 Task: Enable public transport information for Home in Summerton.
Action: Mouse moved to (530, 153)
Screenshot: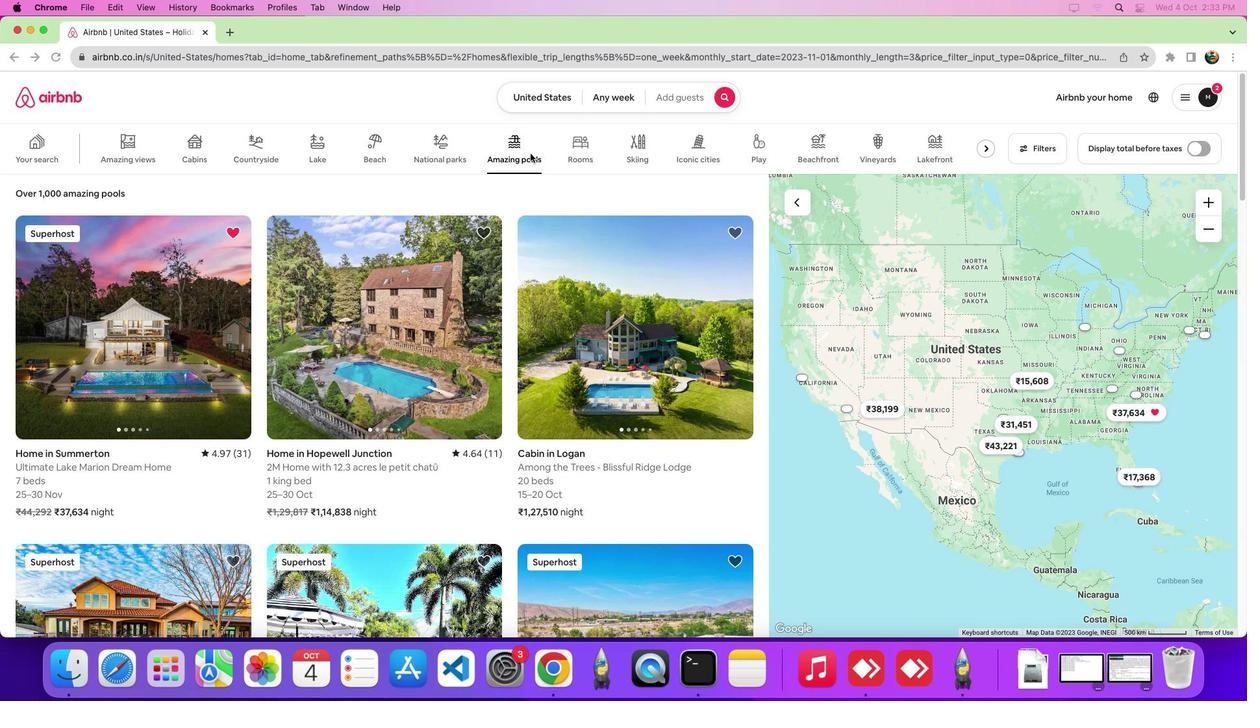 
Action: Mouse pressed left at (530, 153)
Screenshot: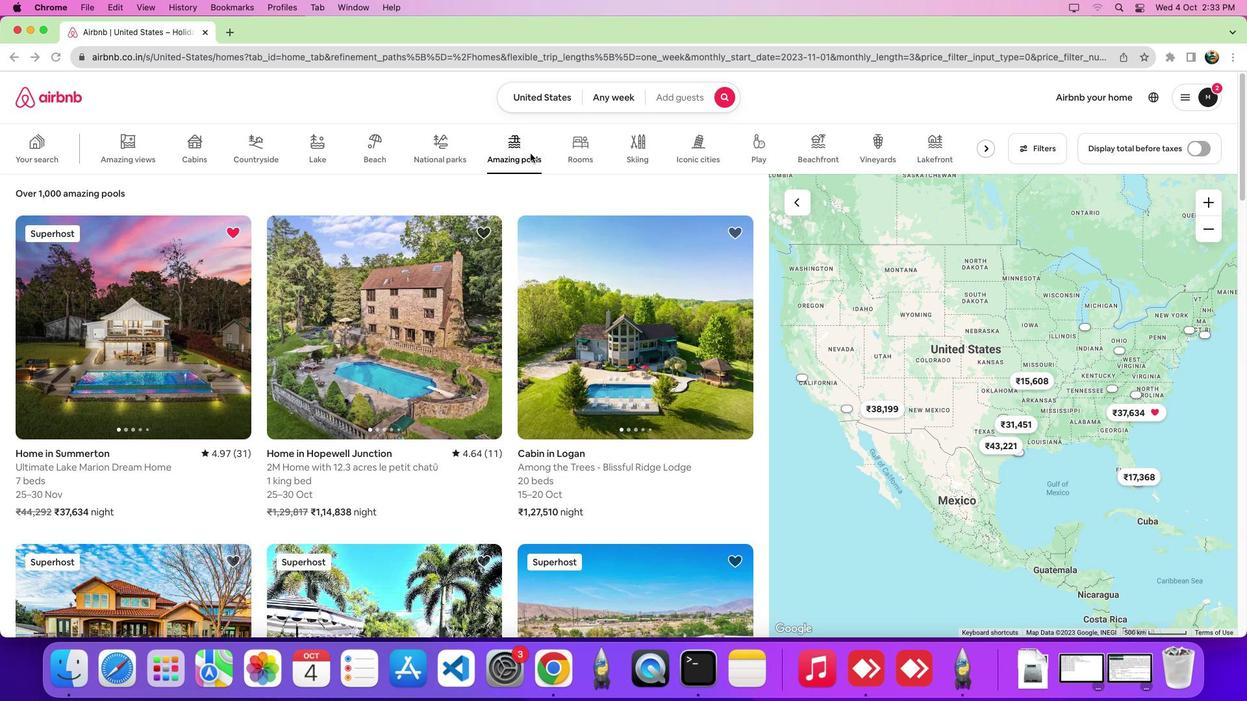
Action: Mouse moved to (184, 335)
Screenshot: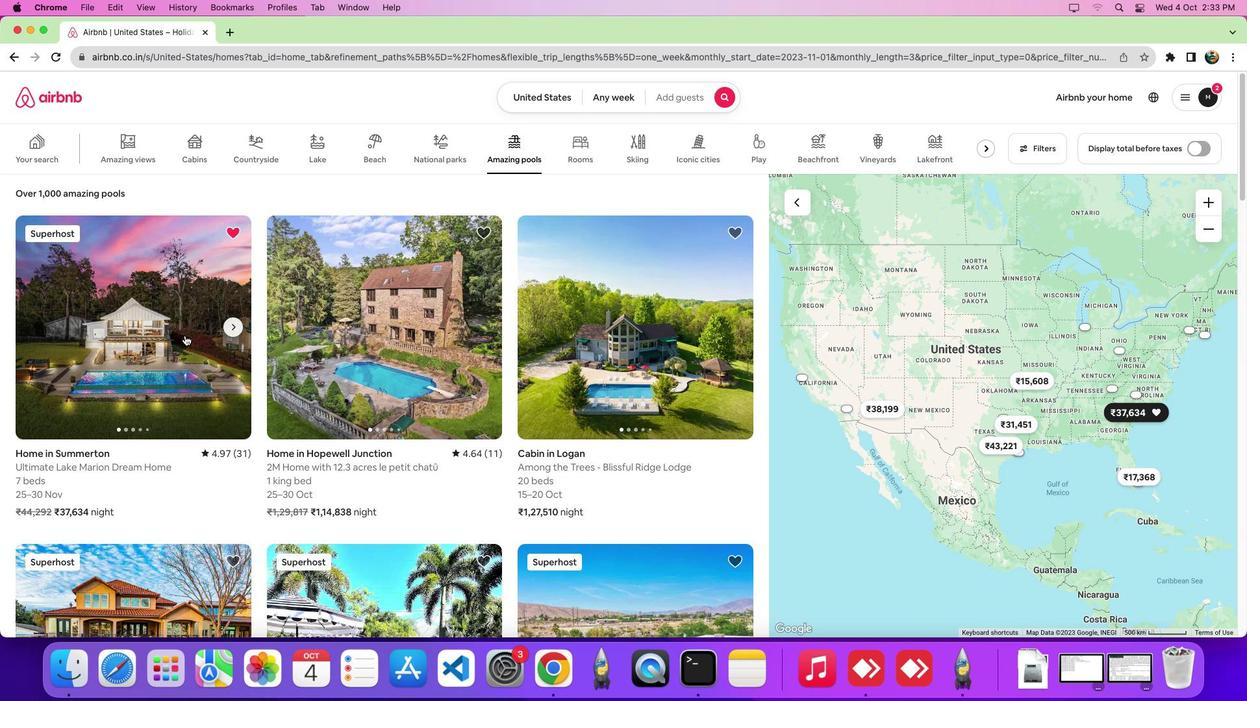 
Action: Mouse pressed left at (184, 335)
Screenshot: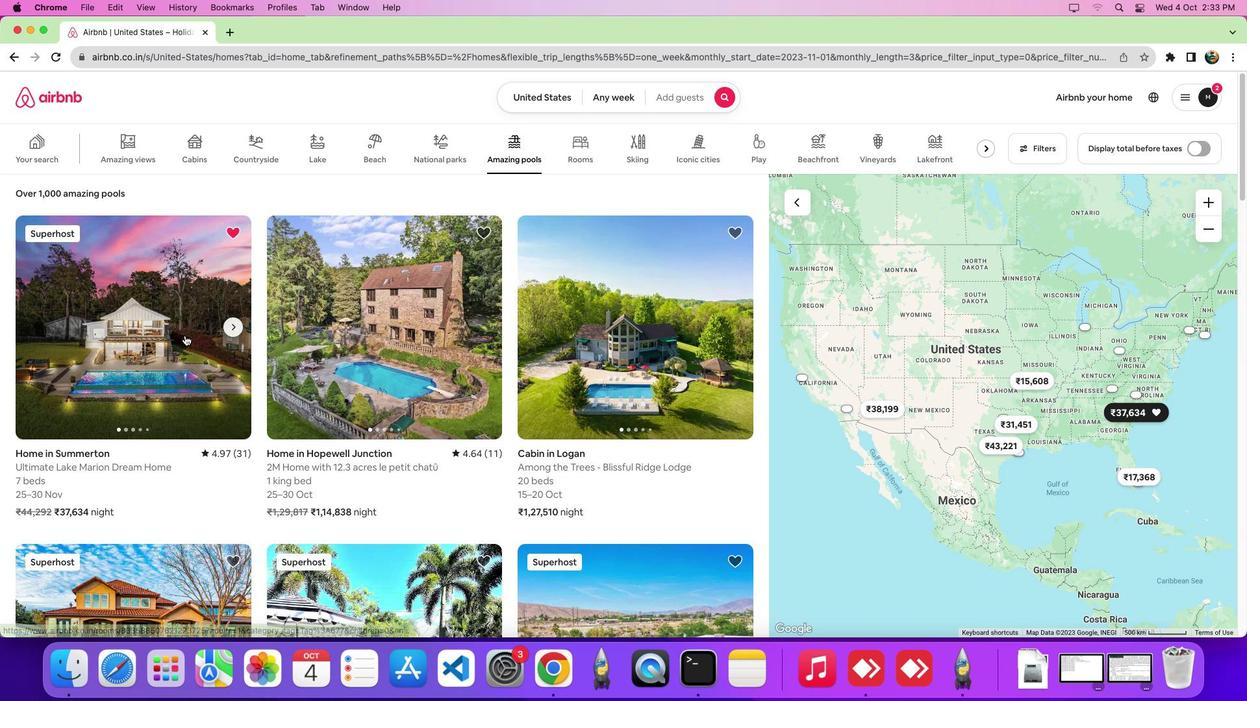 
Action: Mouse moved to (642, 347)
Screenshot: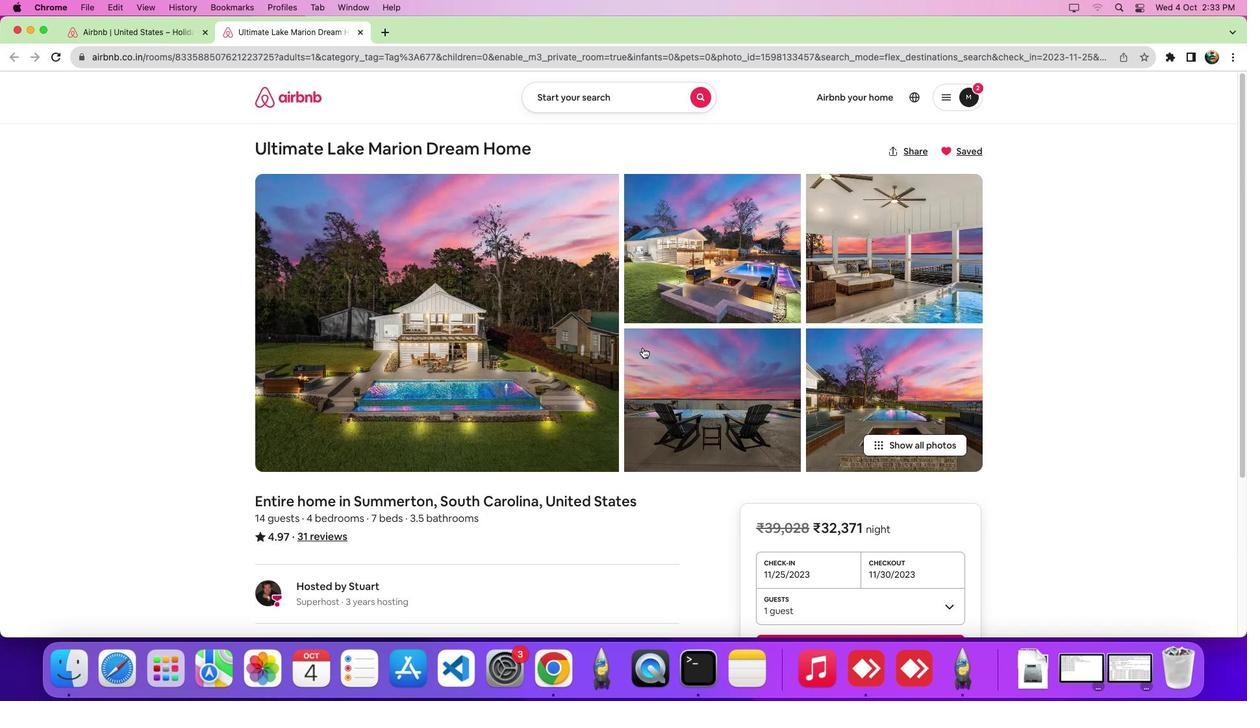 
Action: Mouse scrolled (642, 347) with delta (0, 0)
Screenshot: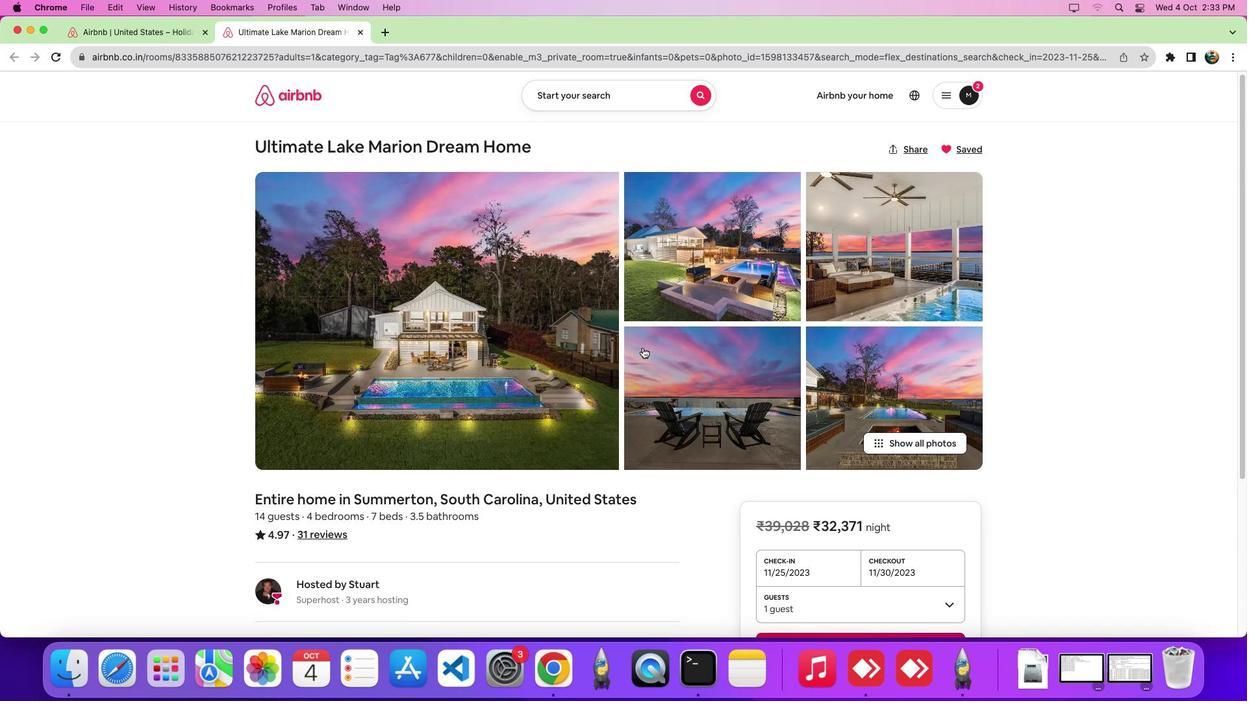 
Action: Mouse scrolled (642, 347) with delta (0, 0)
Screenshot: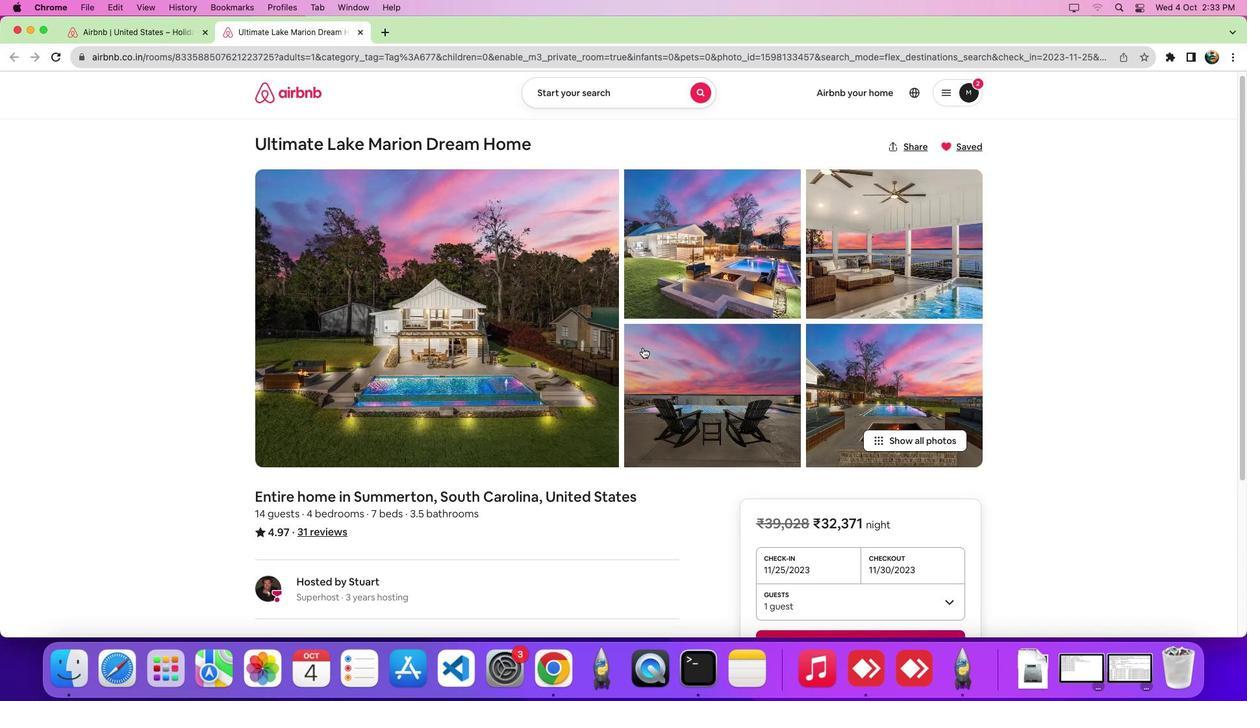 
Action: Mouse scrolled (642, 347) with delta (0, -2)
Screenshot: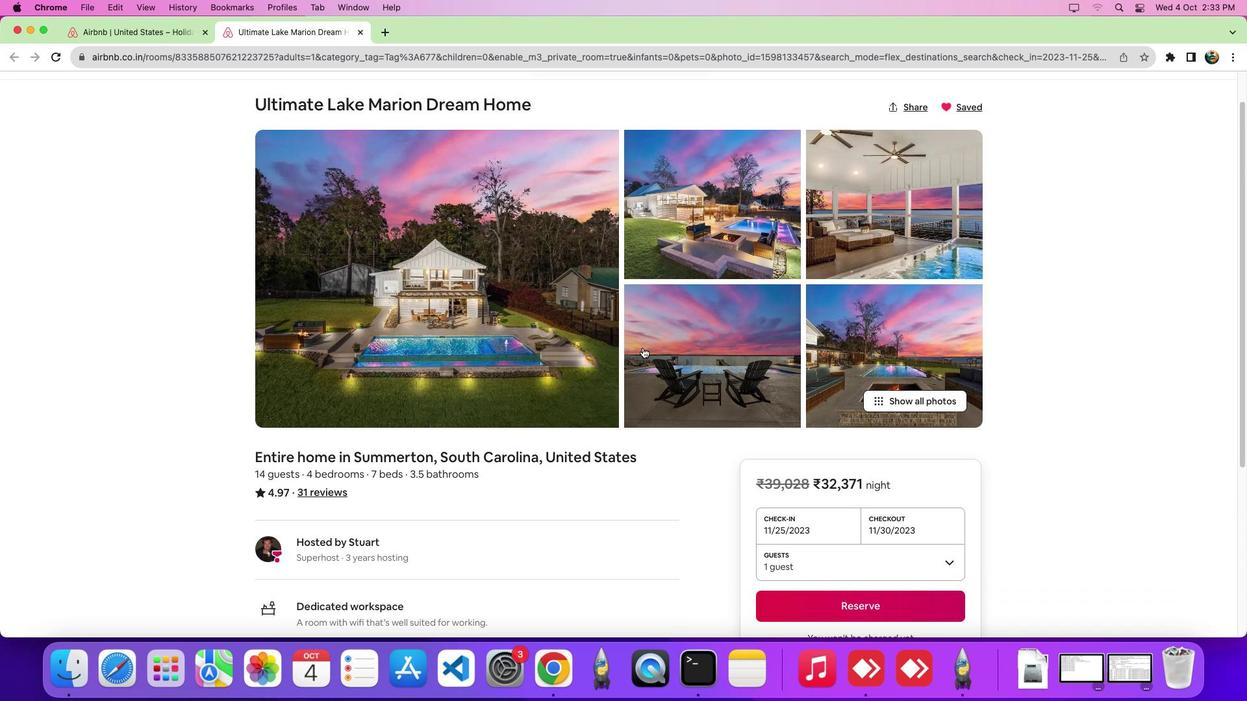 
Action: Mouse moved to (670, 309)
Screenshot: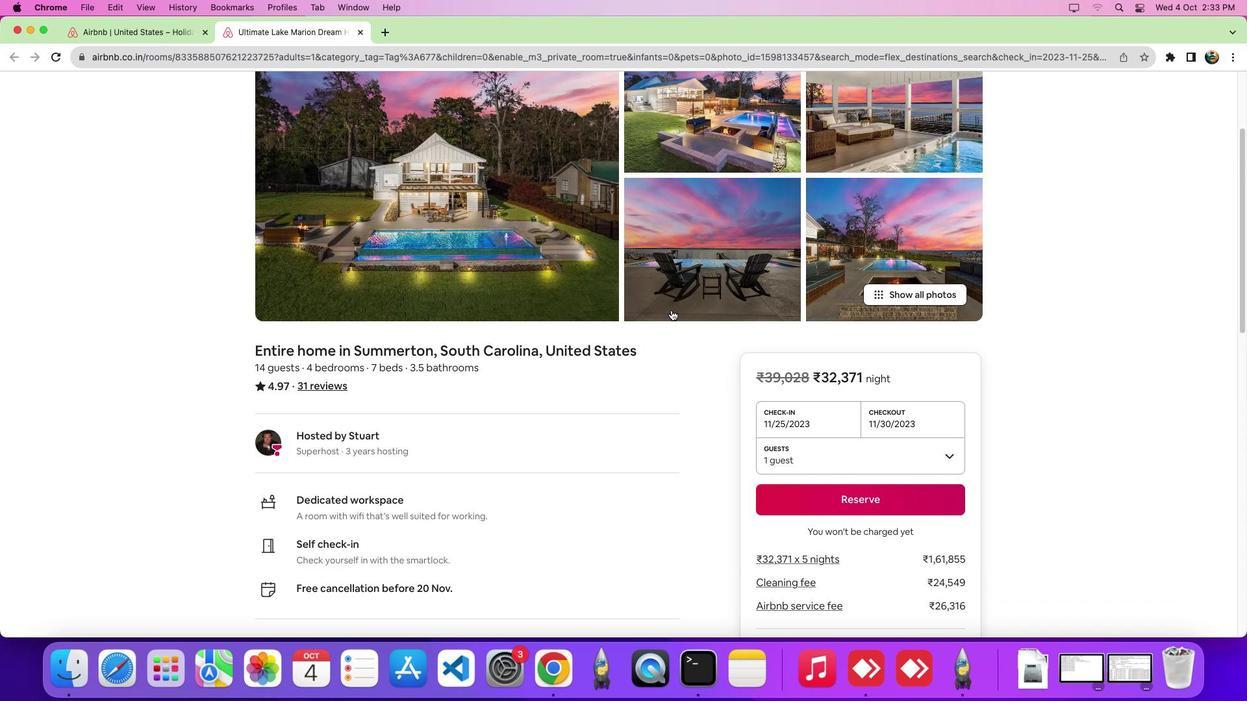 
Action: Mouse scrolled (670, 309) with delta (0, 0)
Screenshot: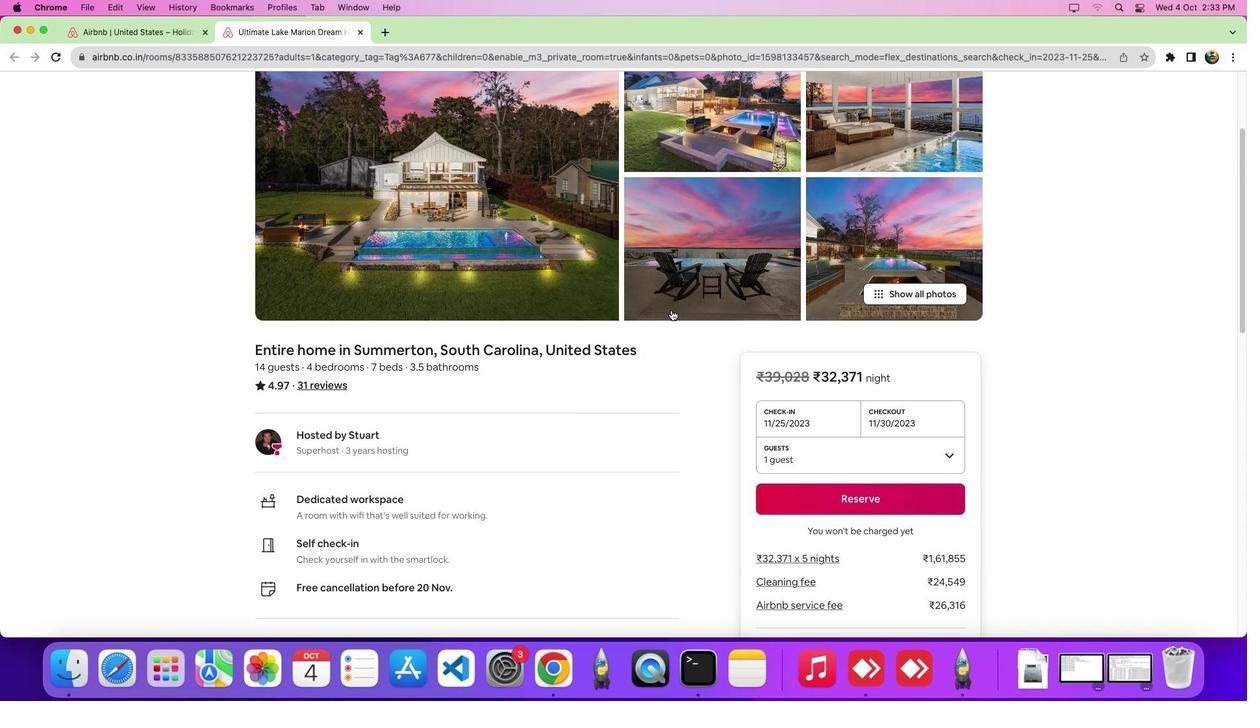 
Action: Mouse scrolled (670, 309) with delta (0, 0)
Screenshot: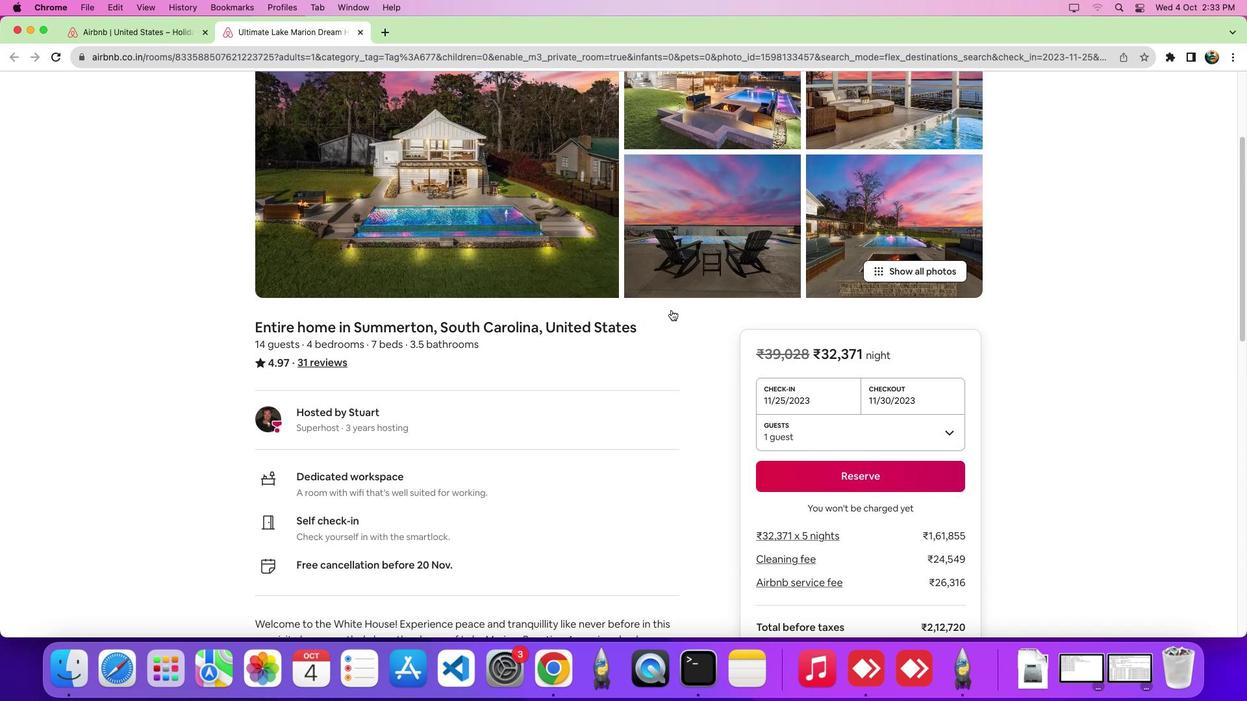 
Action: Mouse scrolled (670, 309) with delta (0, -5)
Screenshot: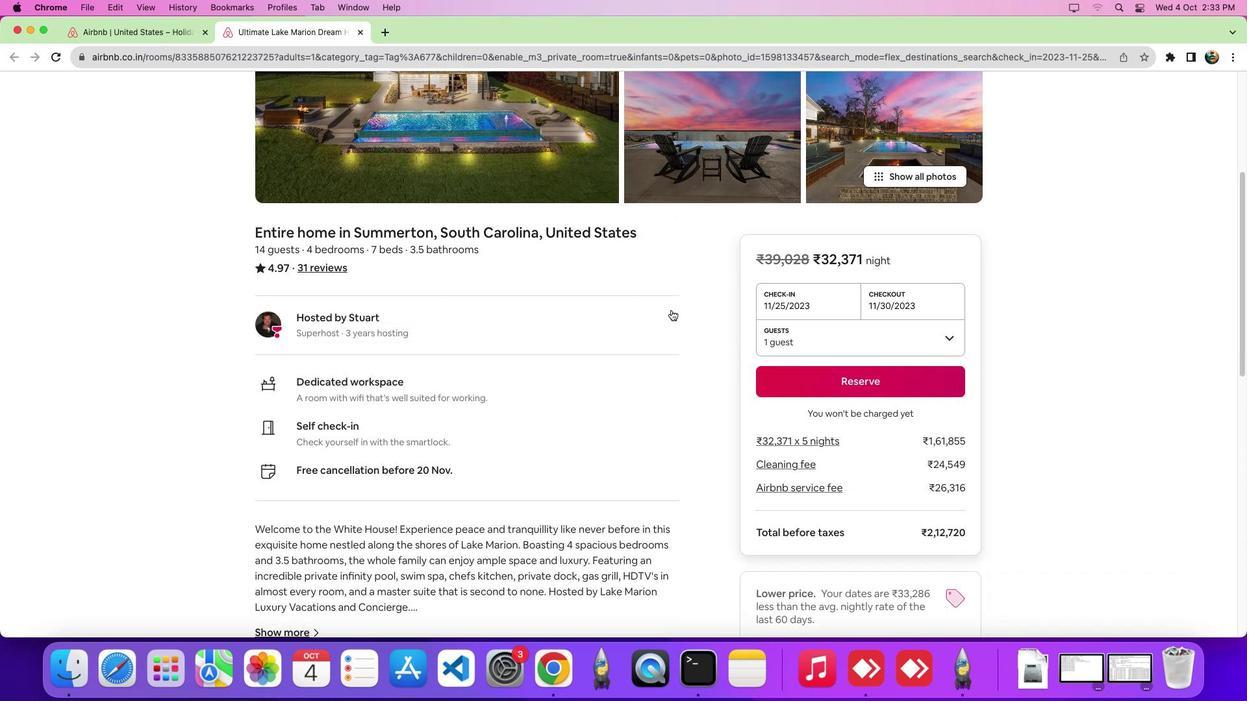 
Action: Mouse moved to (650, 274)
Screenshot: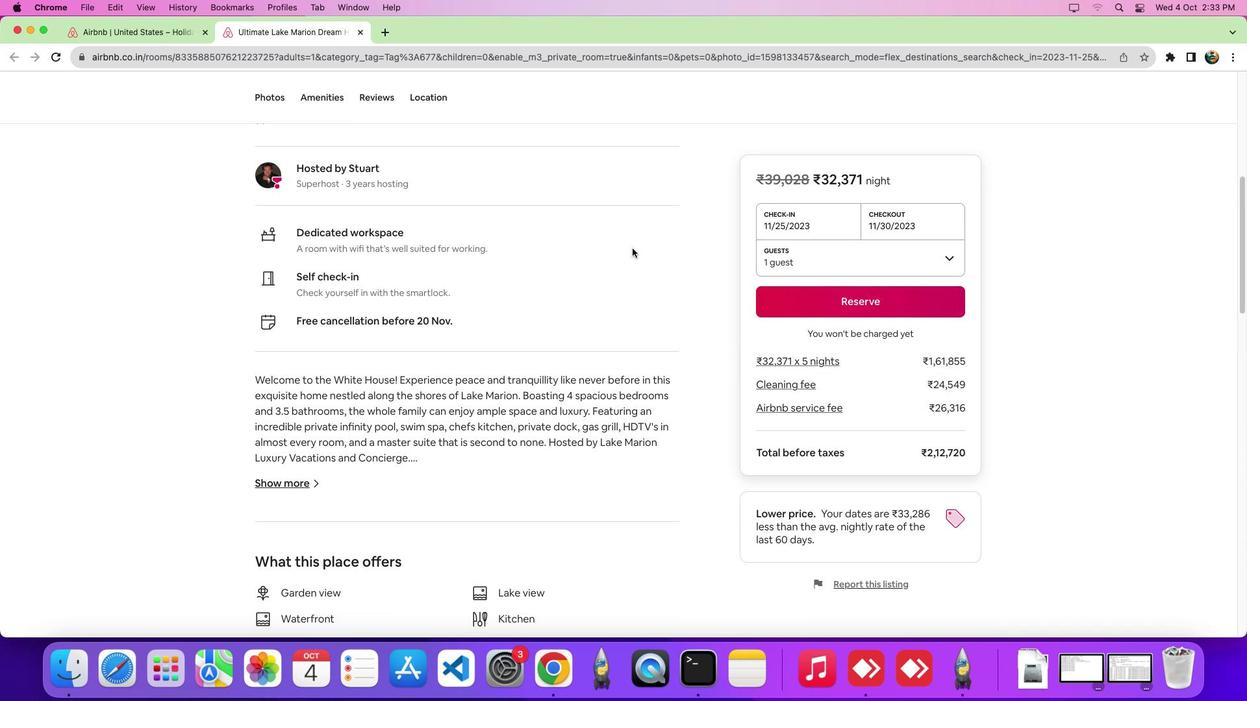 
Action: Mouse scrolled (650, 274) with delta (0, 0)
Screenshot: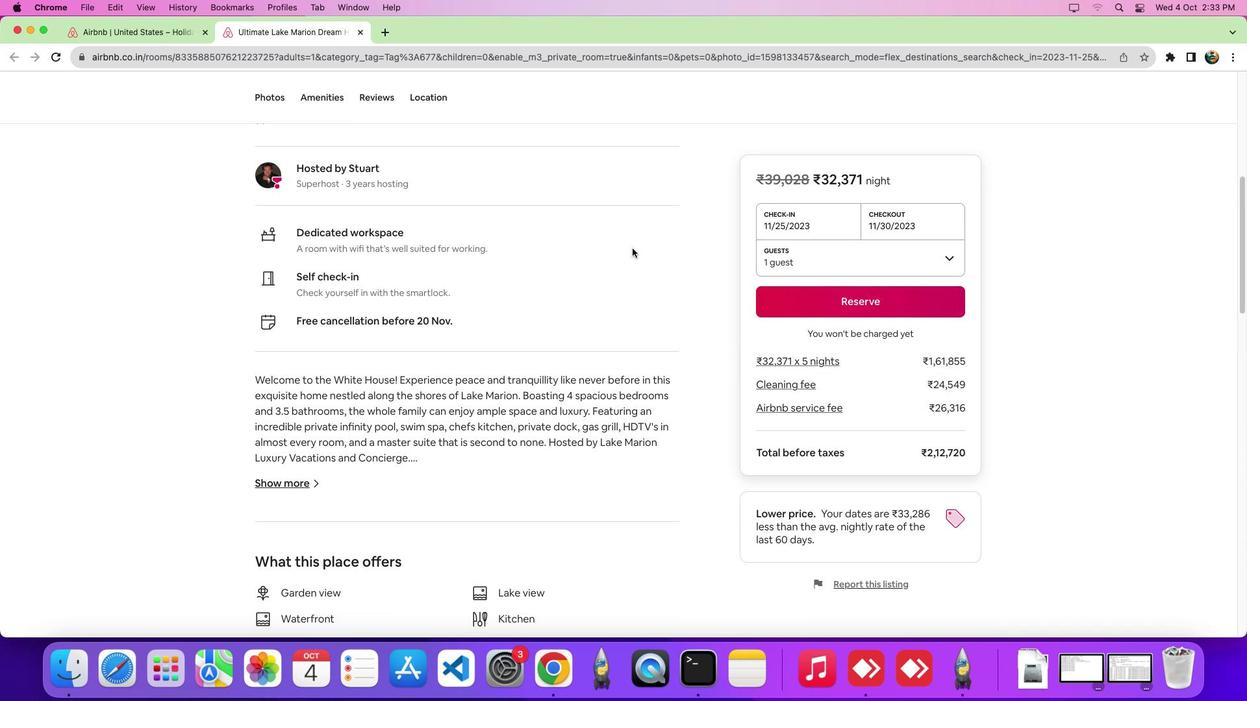 
Action: Mouse moved to (641, 261)
Screenshot: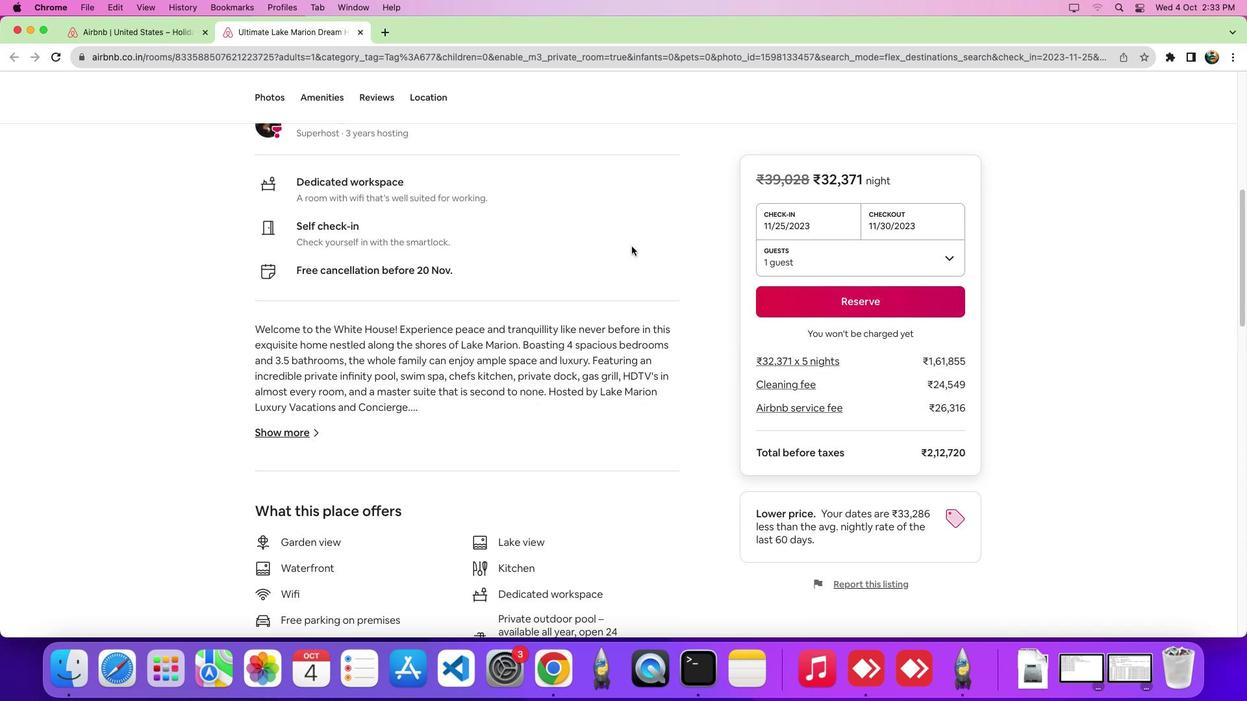 
Action: Mouse scrolled (641, 261) with delta (0, 0)
Screenshot: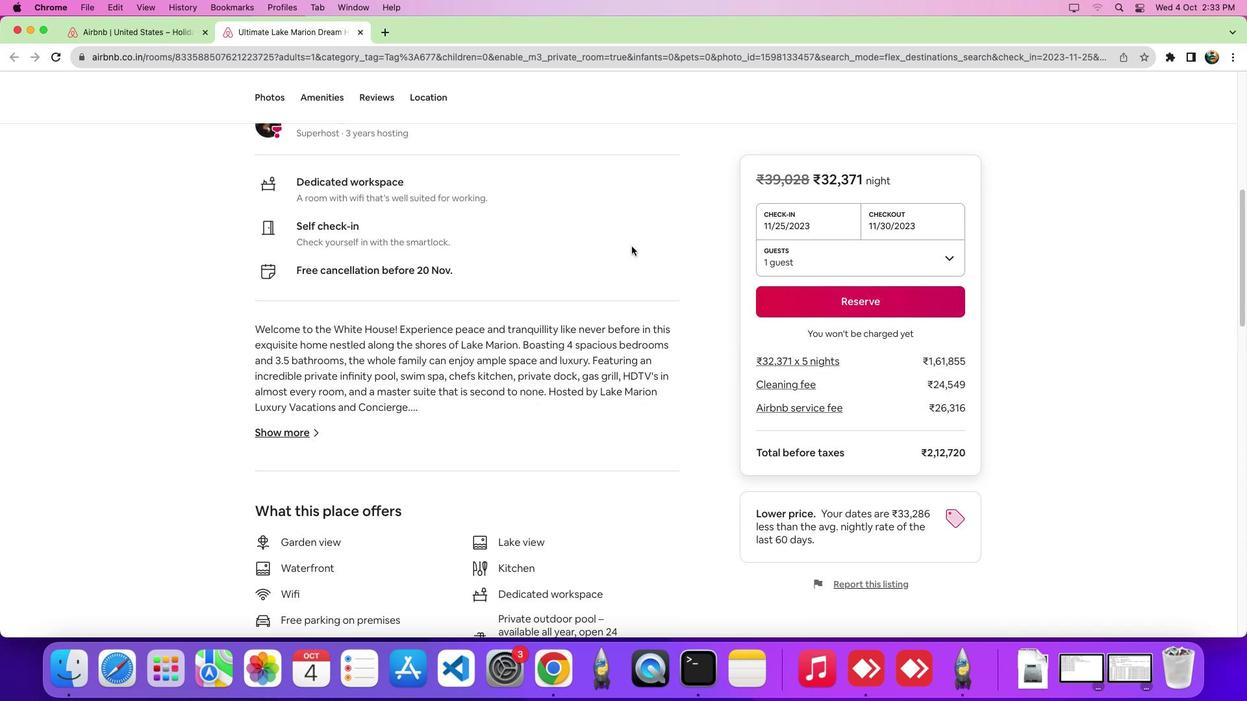 
Action: Mouse moved to (633, 249)
Screenshot: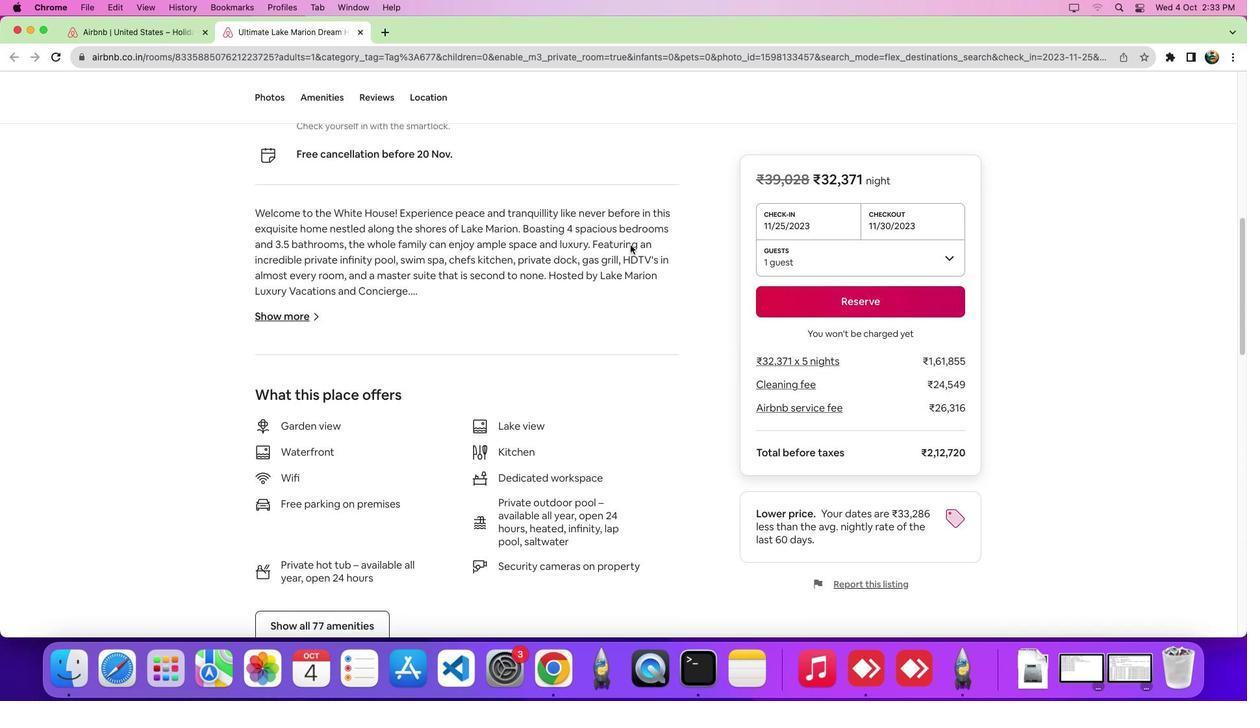 
Action: Mouse scrolled (633, 249) with delta (0, -5)
Screenshot: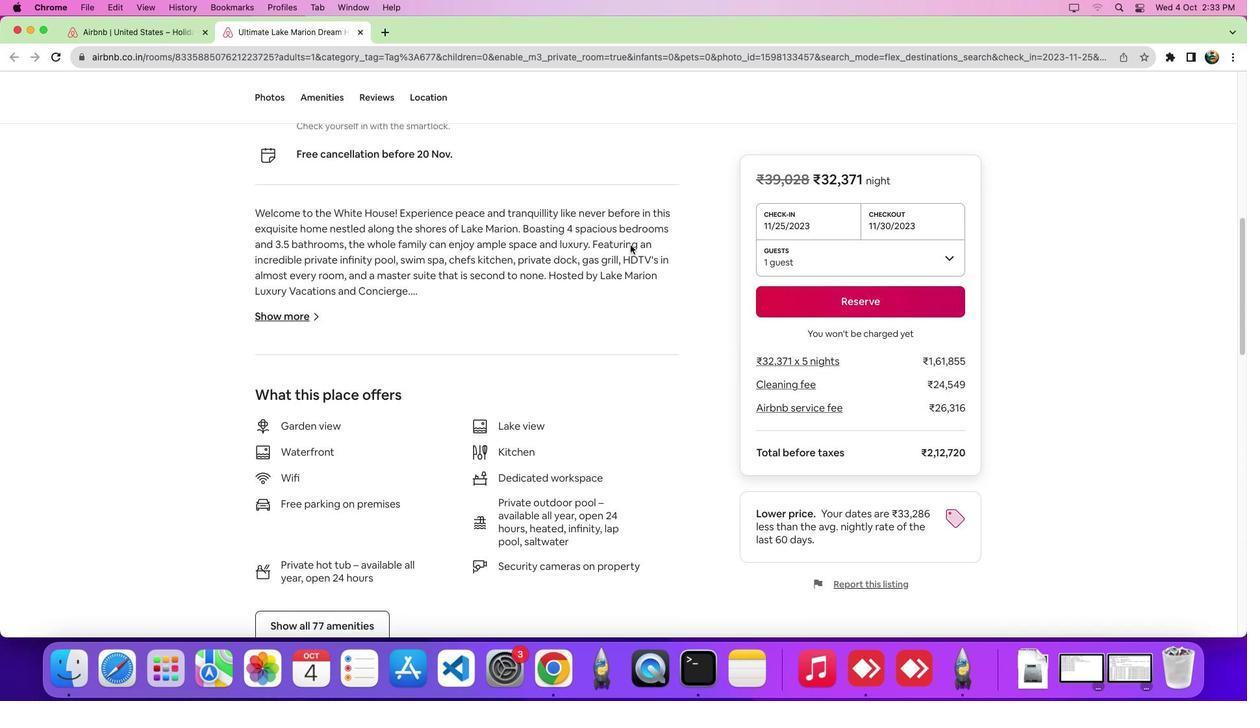 
Action: Mouse moved to (631, 246)
Screenshot: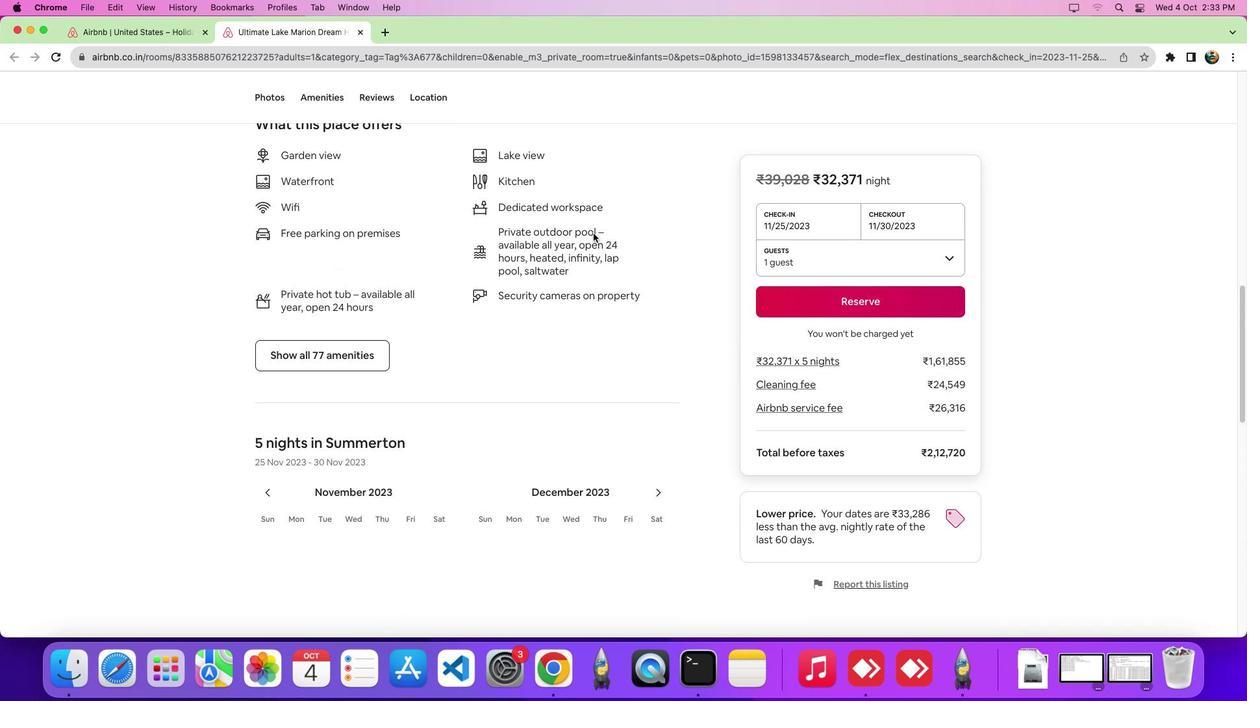 
Action: Mouse scrolled (631, 246) with delta (0, -6)
Screenshot: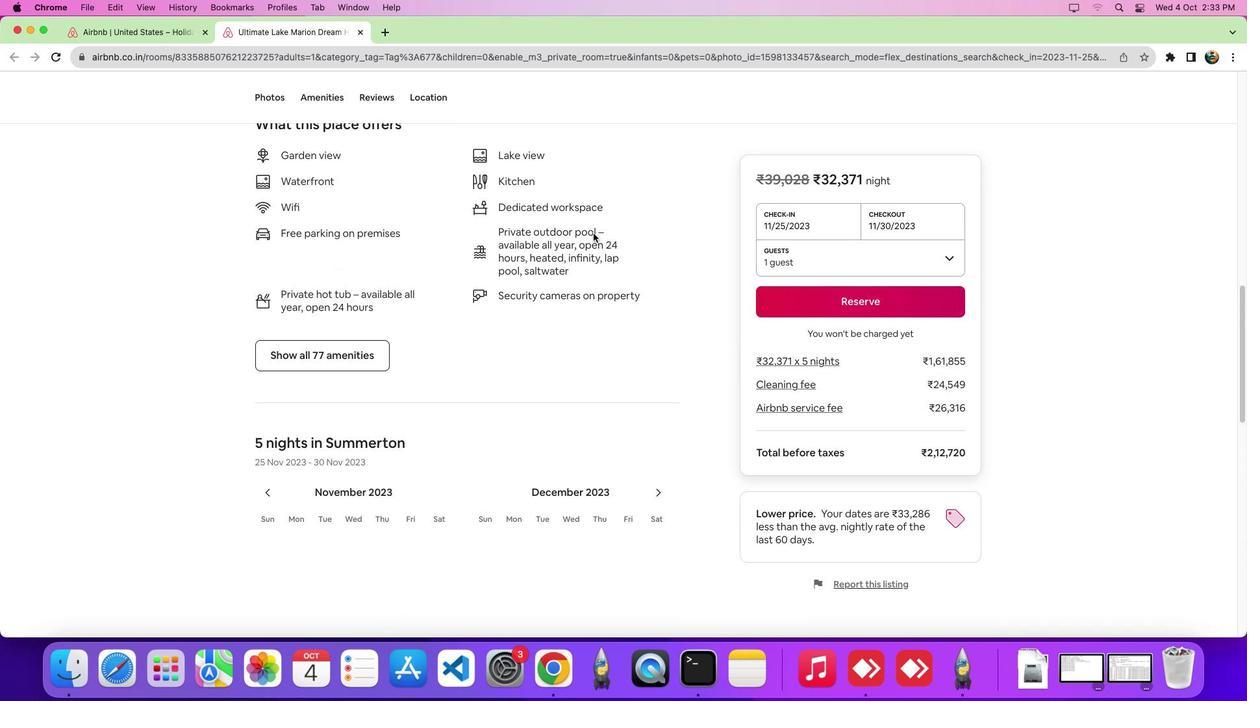 
Action: Mouse moved to (433, 100)
Screenshot: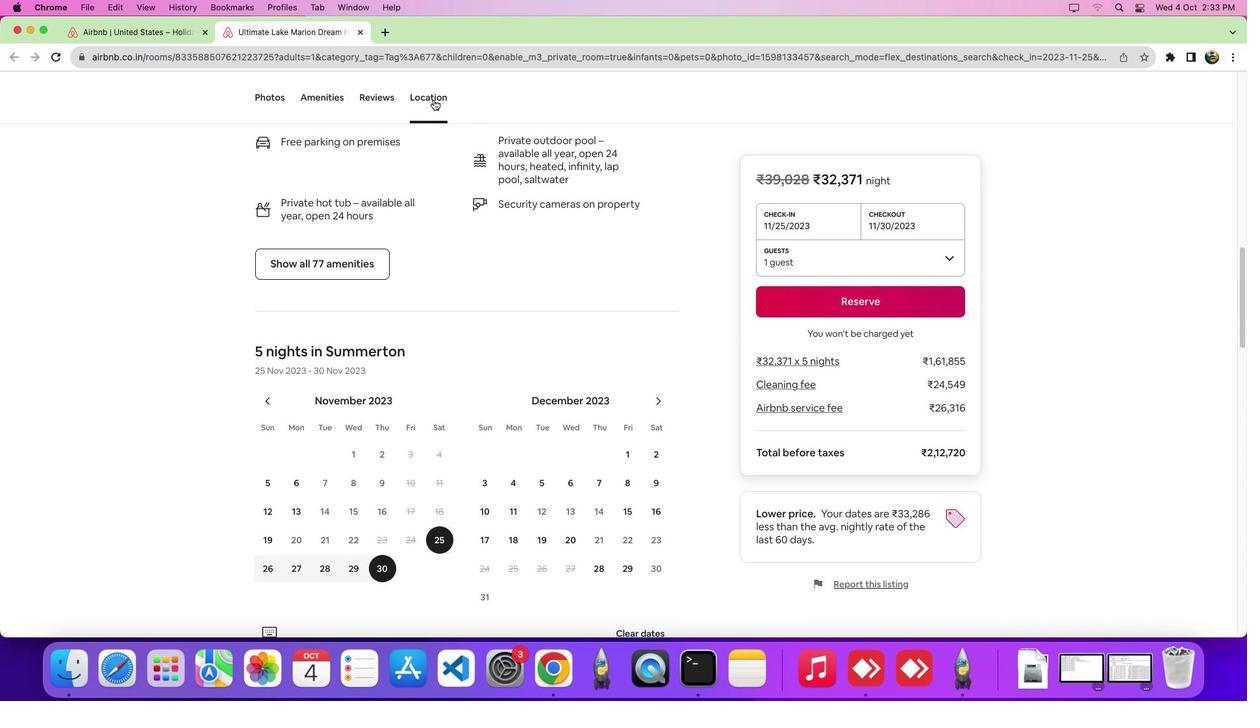
Action: Mouse pressed left at (433, 100)
Screenshot: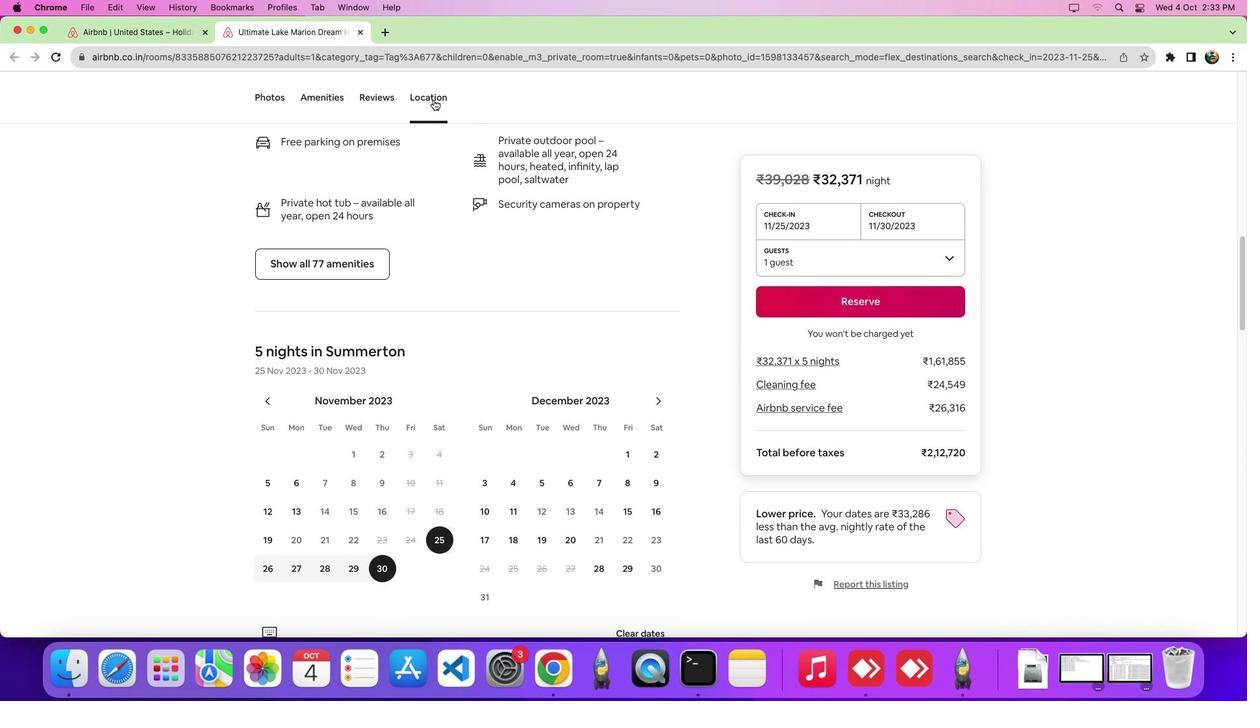 
Action: Mouse moved to (836, 217)
Screenshot: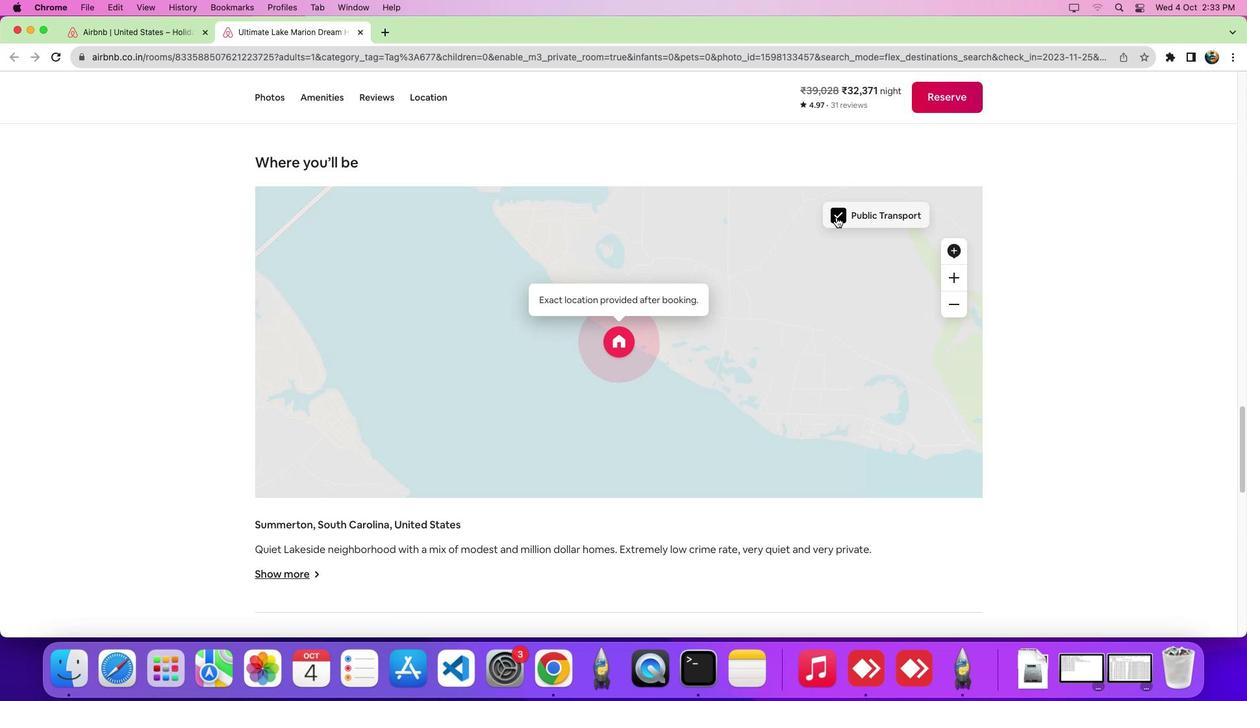 
Action: Mouse pressed left at (836, 217)
Screenshot: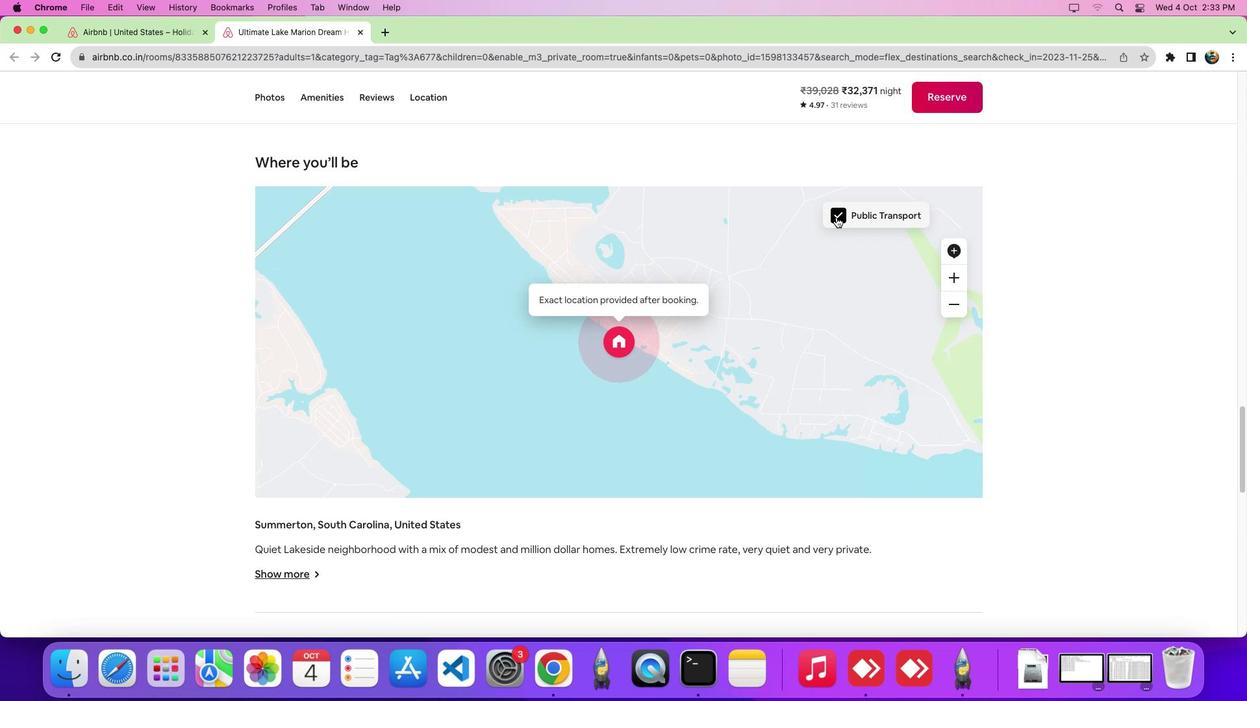 
Action: Mouse pressed left at (836, 217)
Screenshot: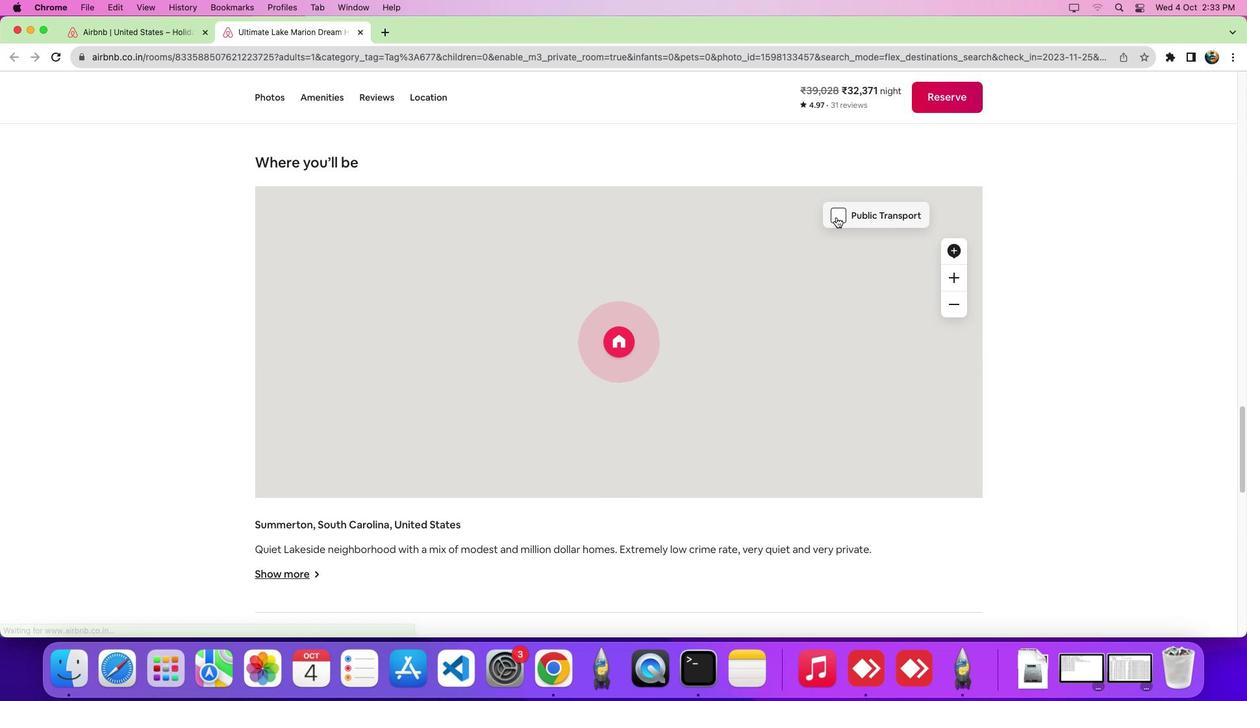 
Action: Mouse moved to (838, 217)
Screenshot: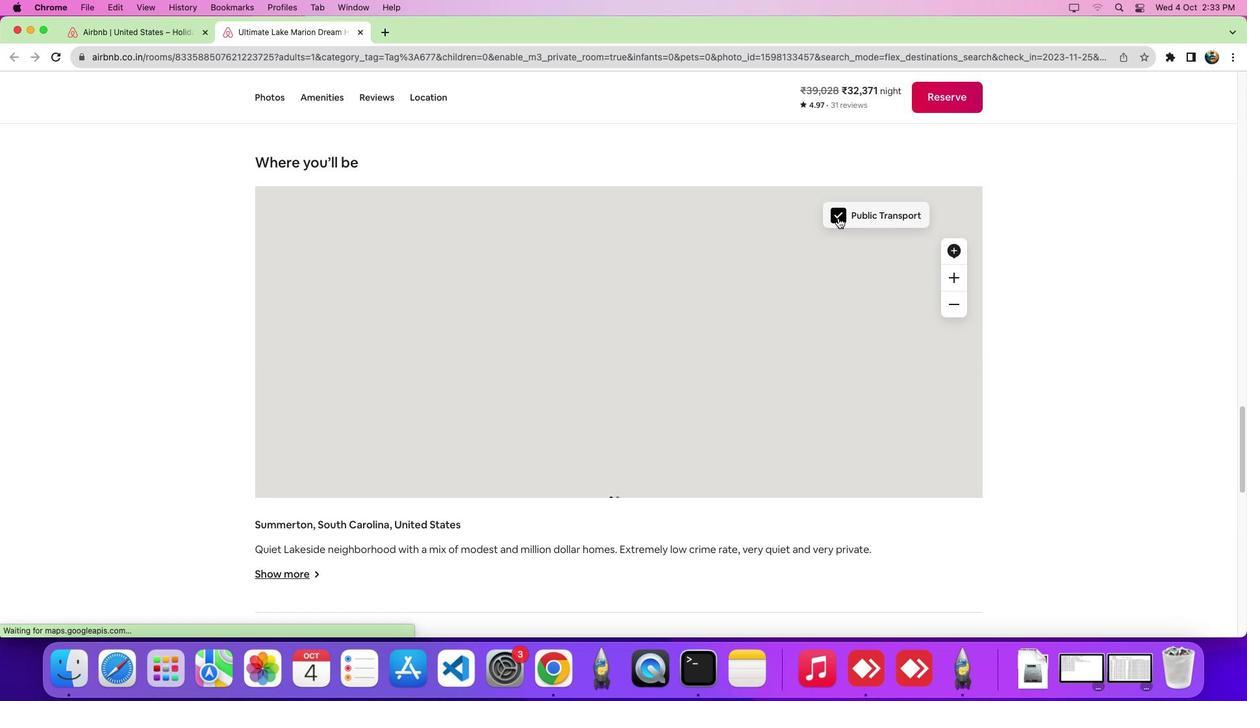 
